 Task: Create Card Public Speaking Event Performance Review in Board Event Planning to Workspace Influencer Marketing Agencies.. Create Card Landscaping Review in Board Content Marketing Asset Creation and Optimization to Workspace Influencer Marketing Agencies.. Create Card Public Speaking Event Performance Review in Board Diversity and Inclusion Employee Resource Group Recruitment and Onboarding Program Development and Execution to Workspace Influencer Marketing Agencies.
Action: Mouse moved to (486, 225)
Screenshot: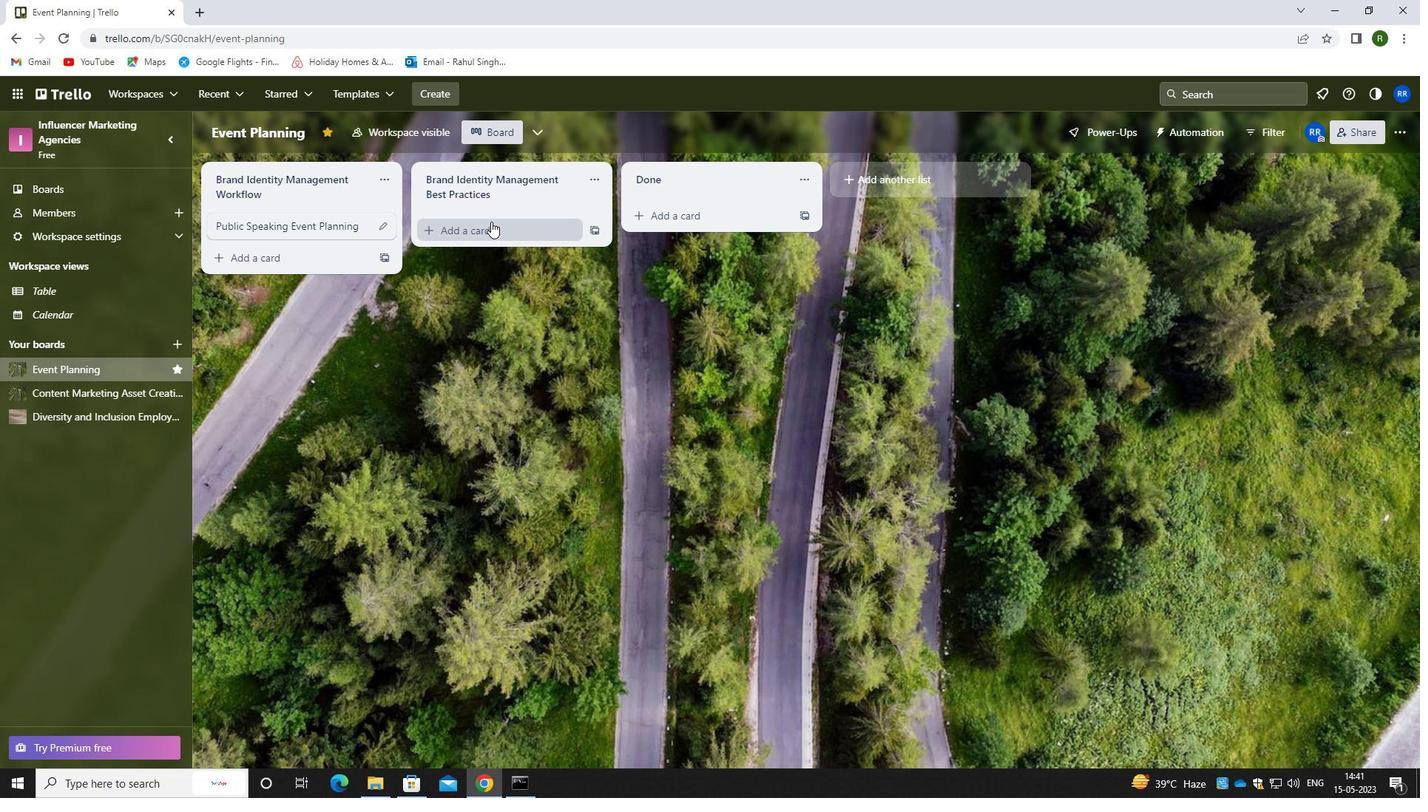
Action: Mouse pressed left at (486, 225)
Screenshot: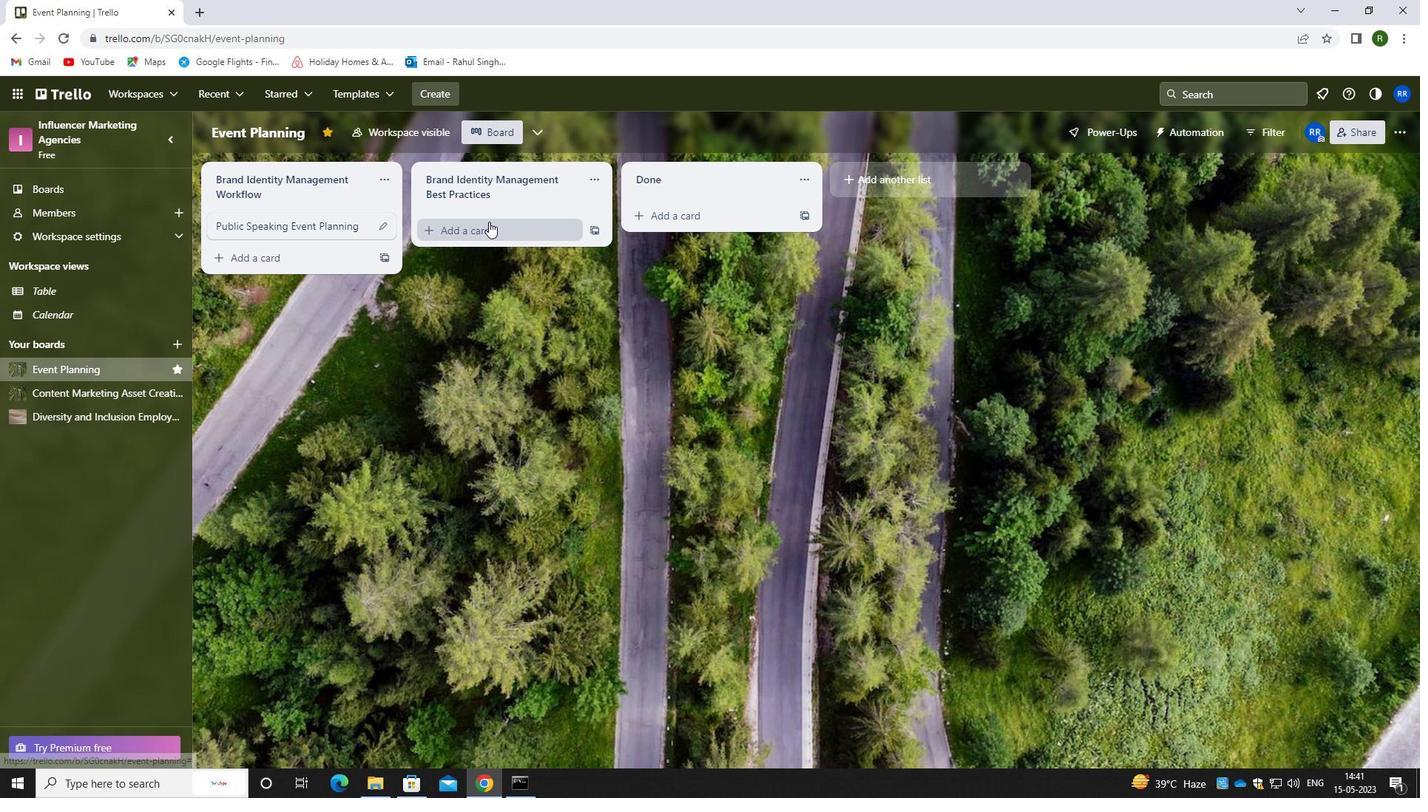 
Action: Mouse moved to (476, 247)
Screenshot: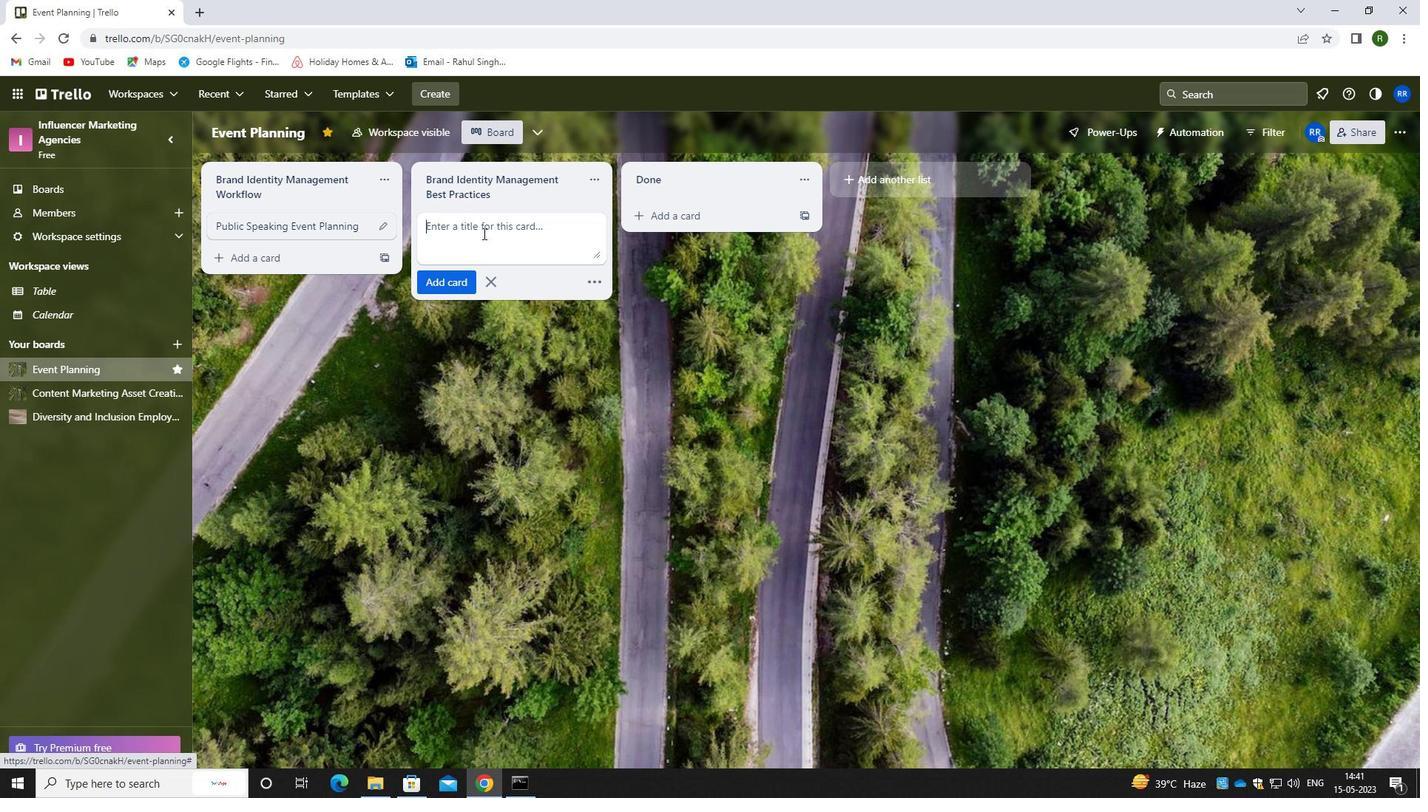 
Action: Mouse pressed left at (476, 247)
Screenshot: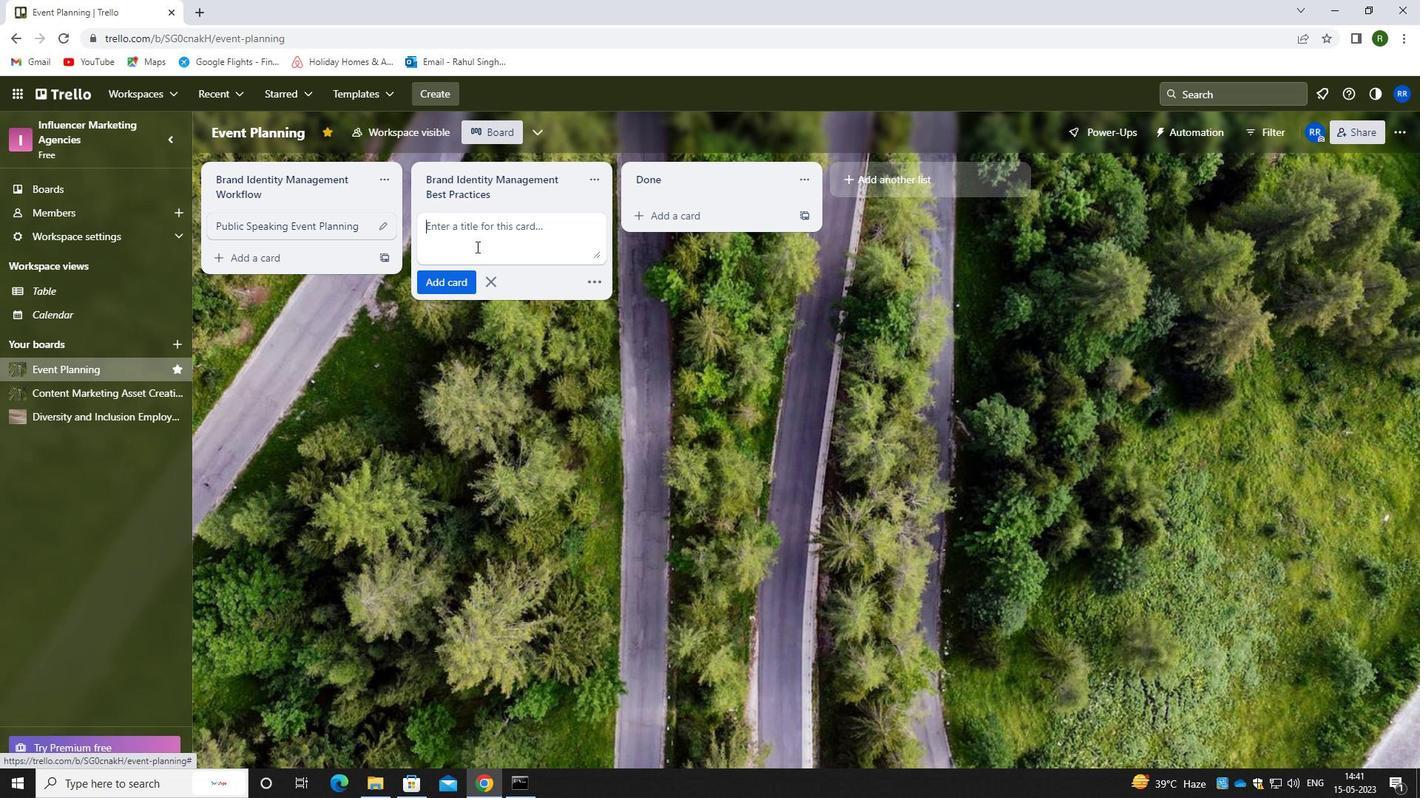 
Action: Key pressed <Key.caps_lock>p<Key.caps_lock>ublic<Key.space><Key.caps_lock>s<Key.caps_lock>Peaking<Key.space><Key.caps_lock>e<Key.caps_lock>vent<Key.space><Key.caps_lock>p<Key.caps_lock>erformance<Key.space><Key.caps_lock>r<Key.caps_lock>eview
Screenshot: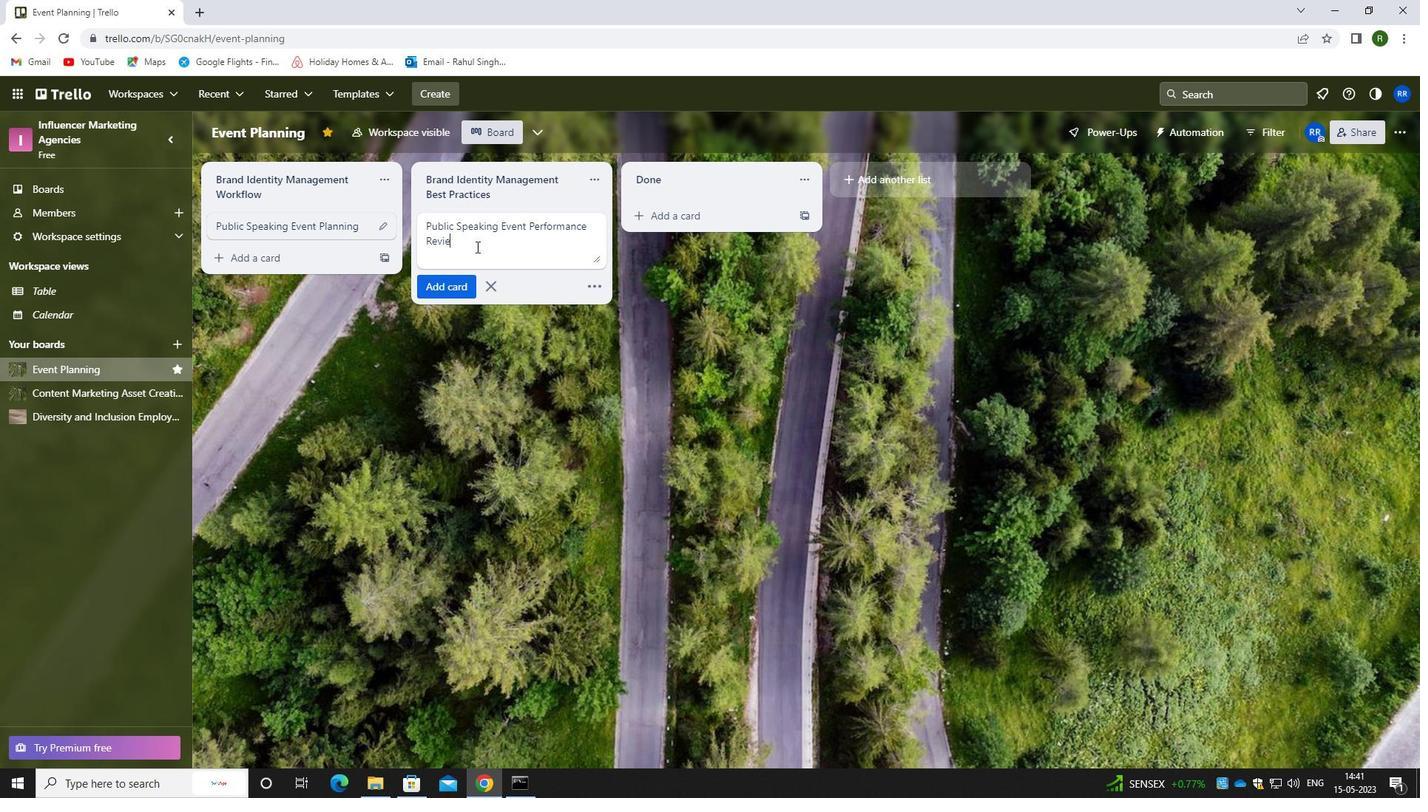
Action: Mouse moved to (454, 285)
Screenshot: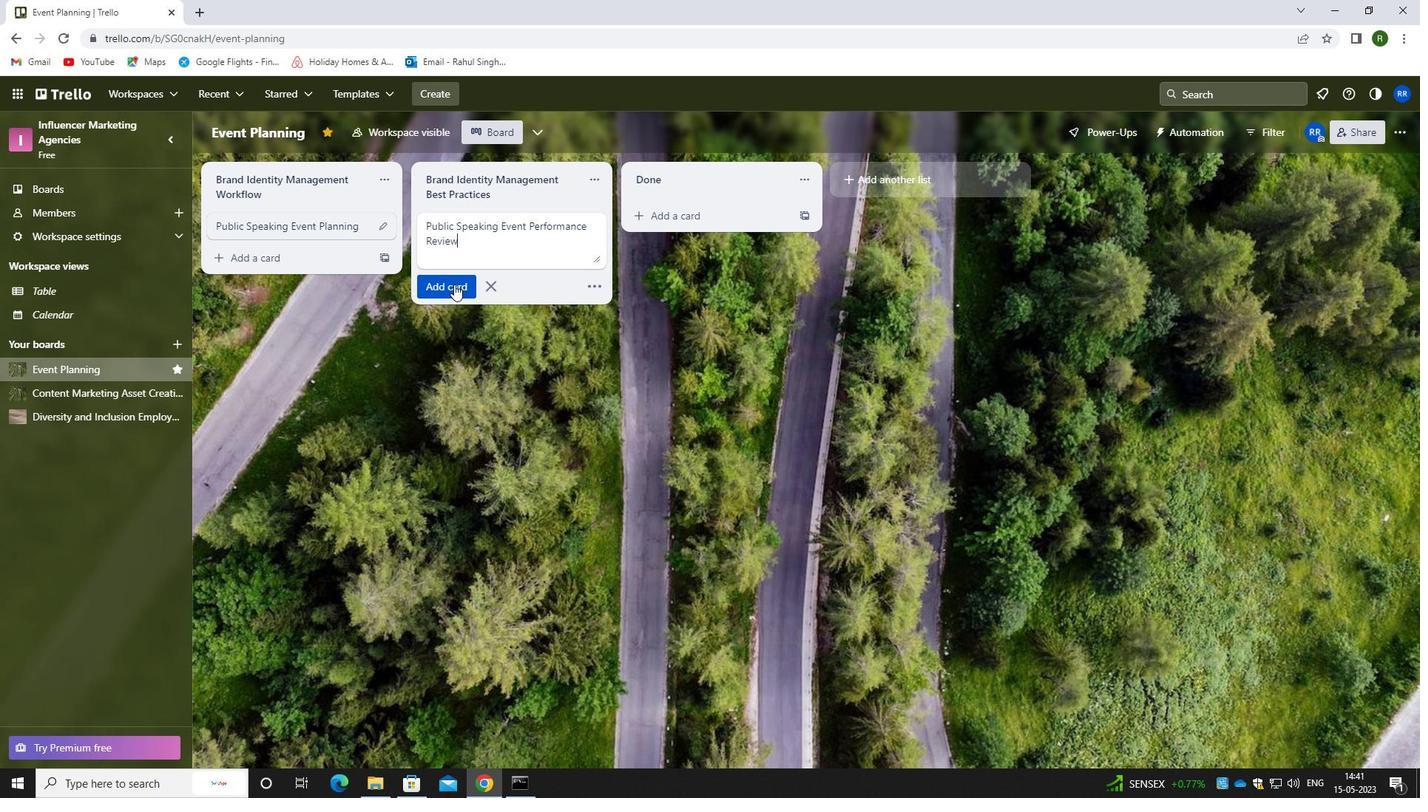 
Action: Mouse pressed left at (454, 285)
Screenshot: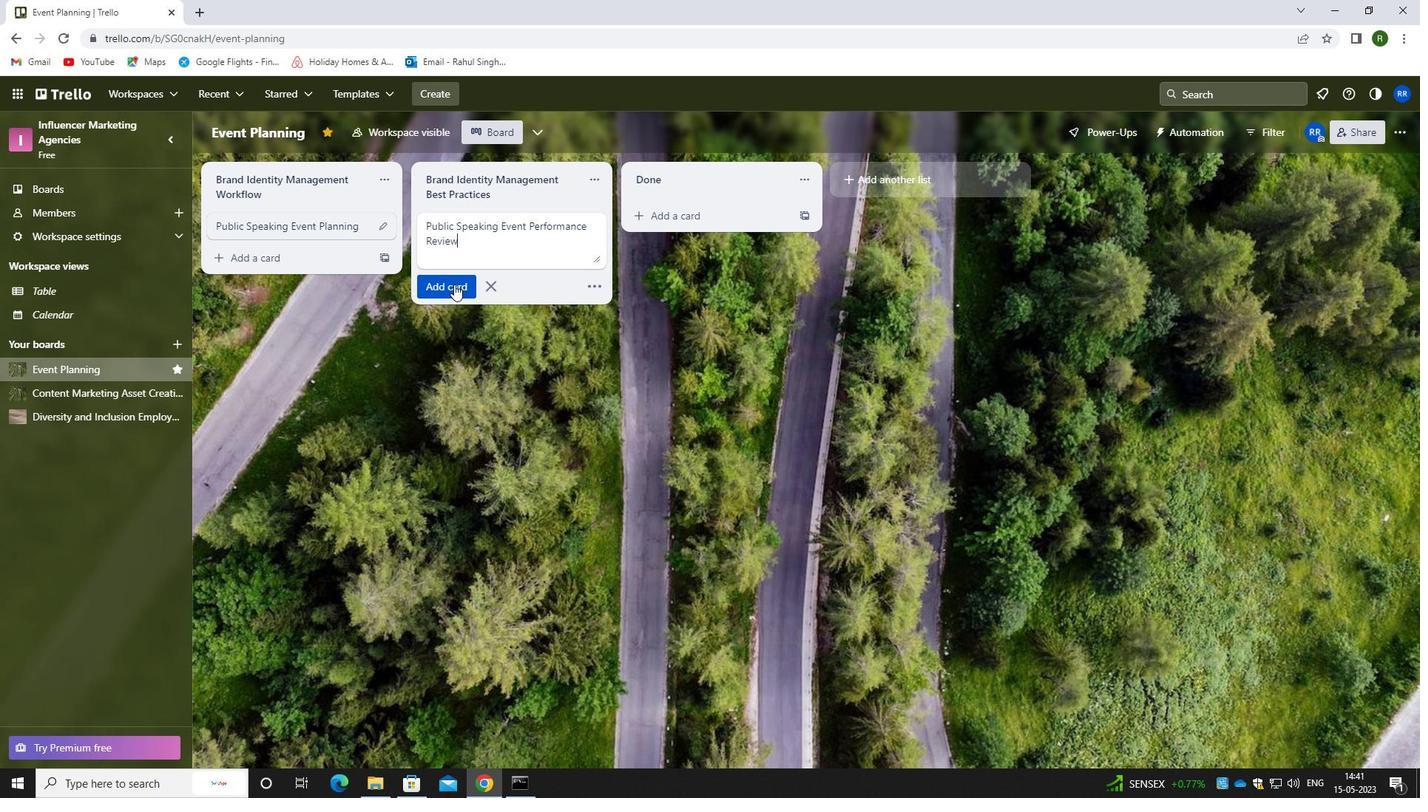 
Action: Mouse moved to (412, 400)
Screenshot: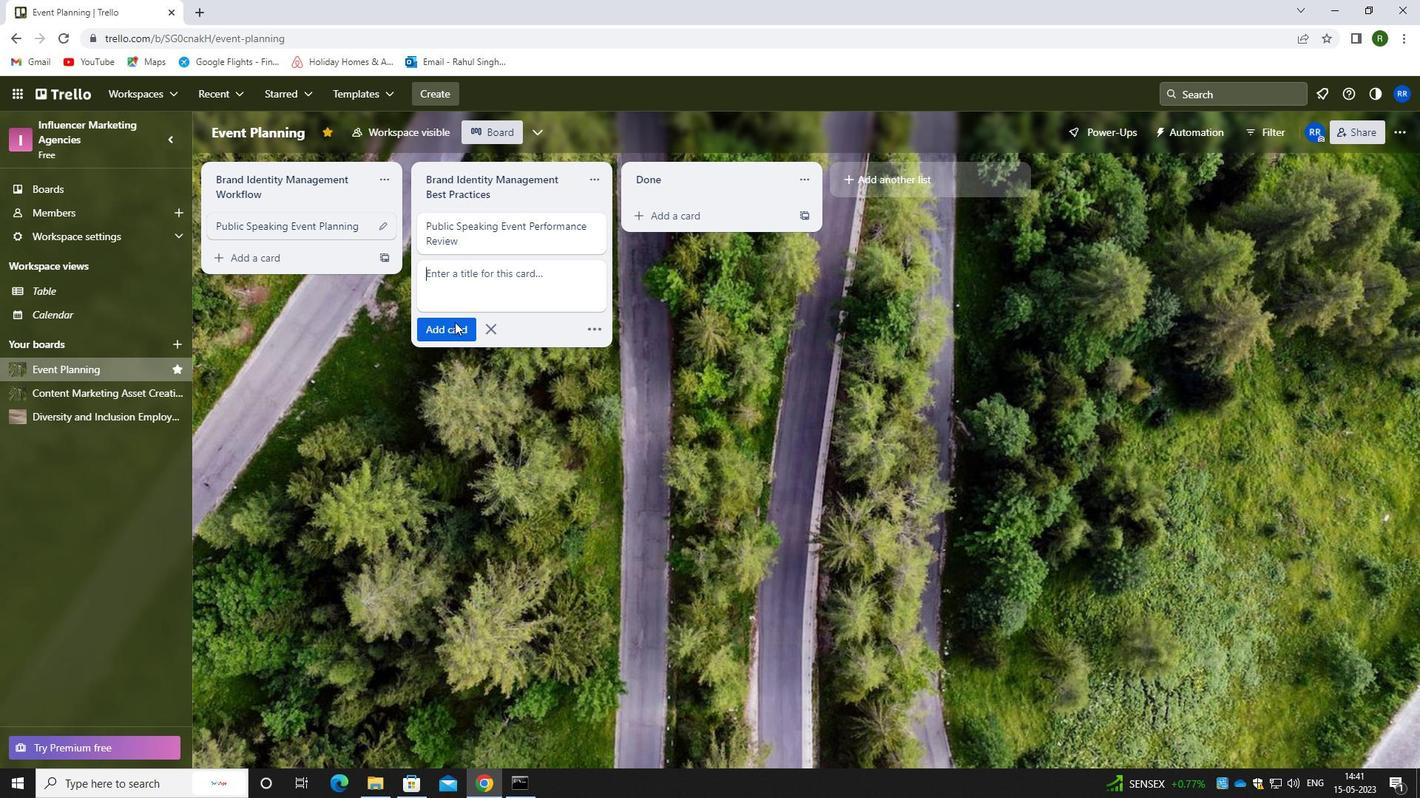 
Action: Mouse pressed left at (412, 400)
Screenshot: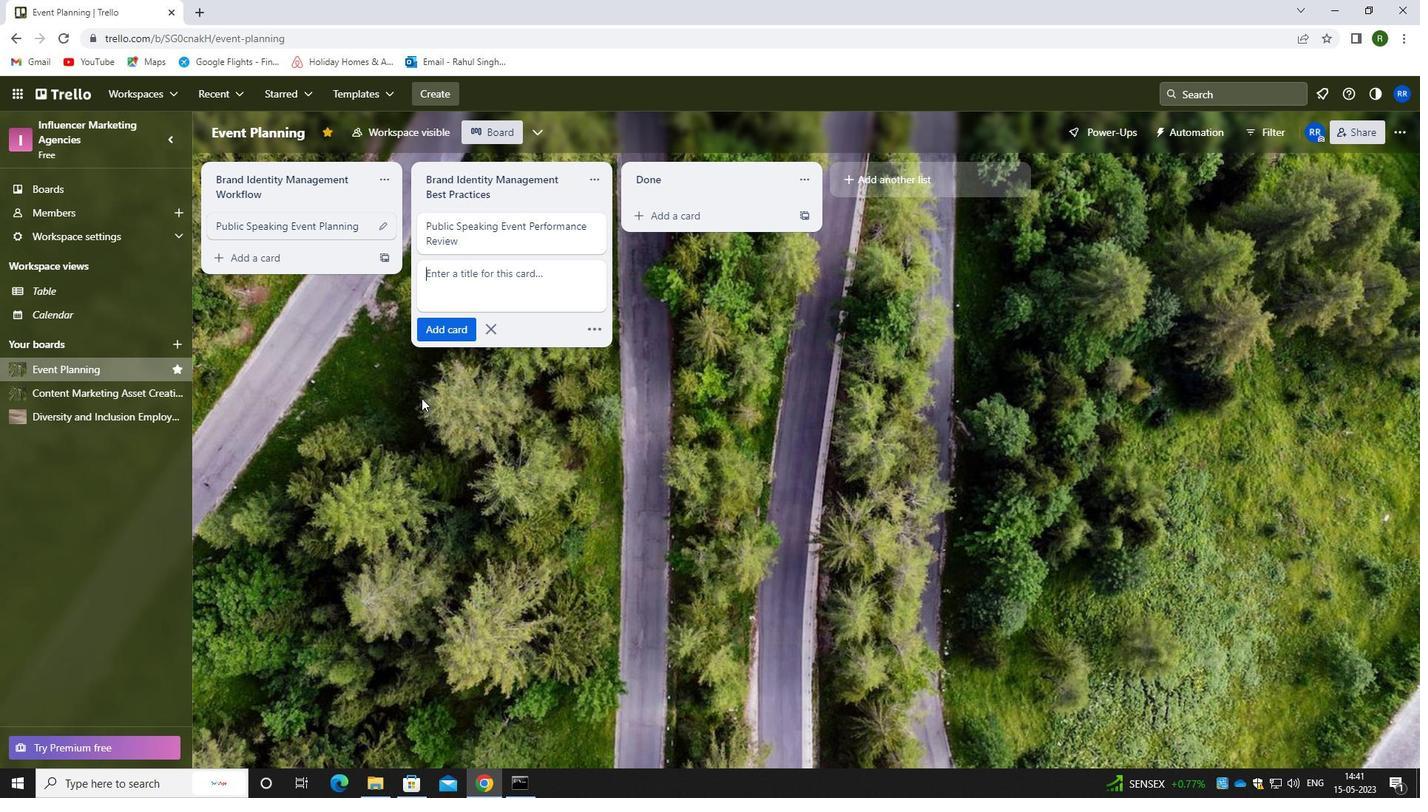 
Action: Mouse moved to (96, 389)
Screenshot: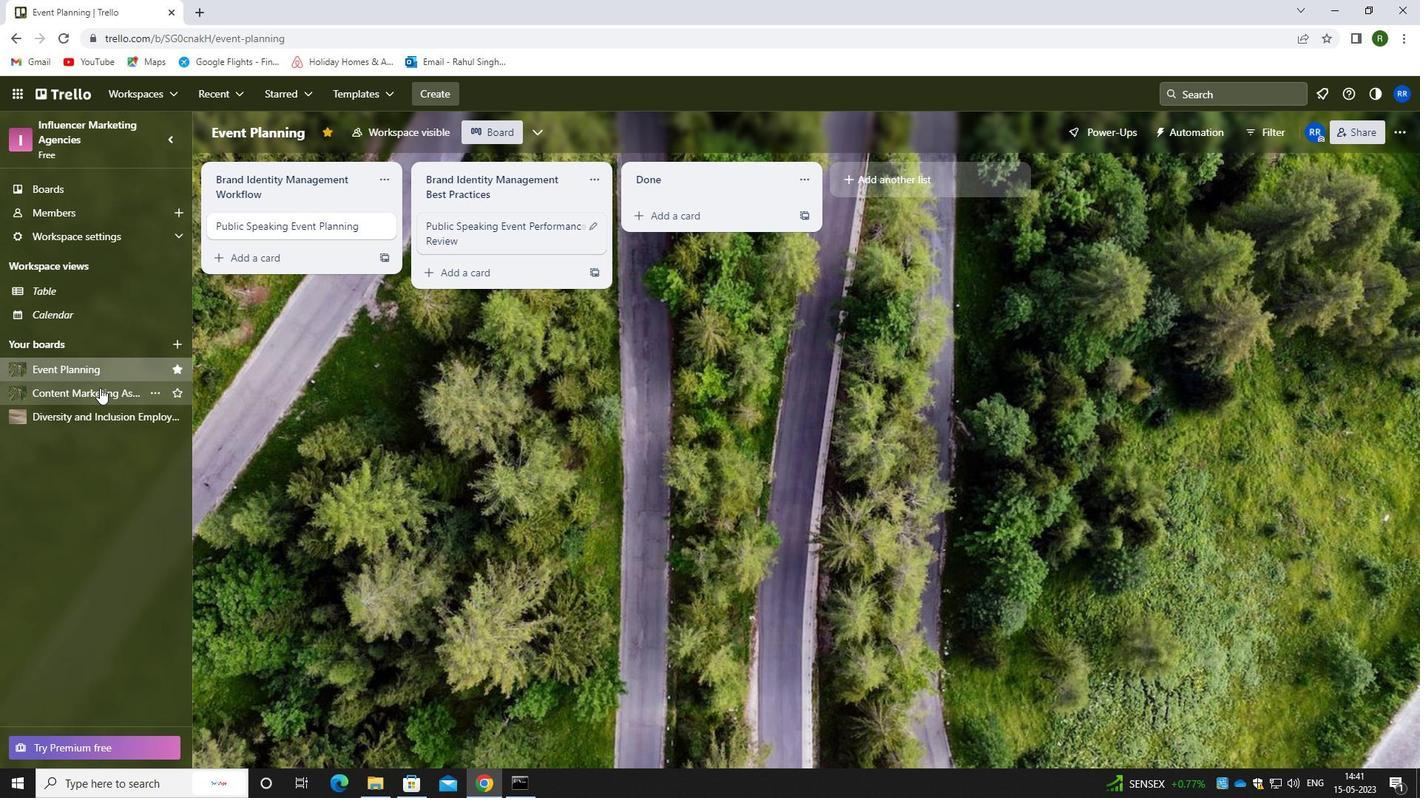 
Action: Mouse pressed left at (96, 389)
Screenshot: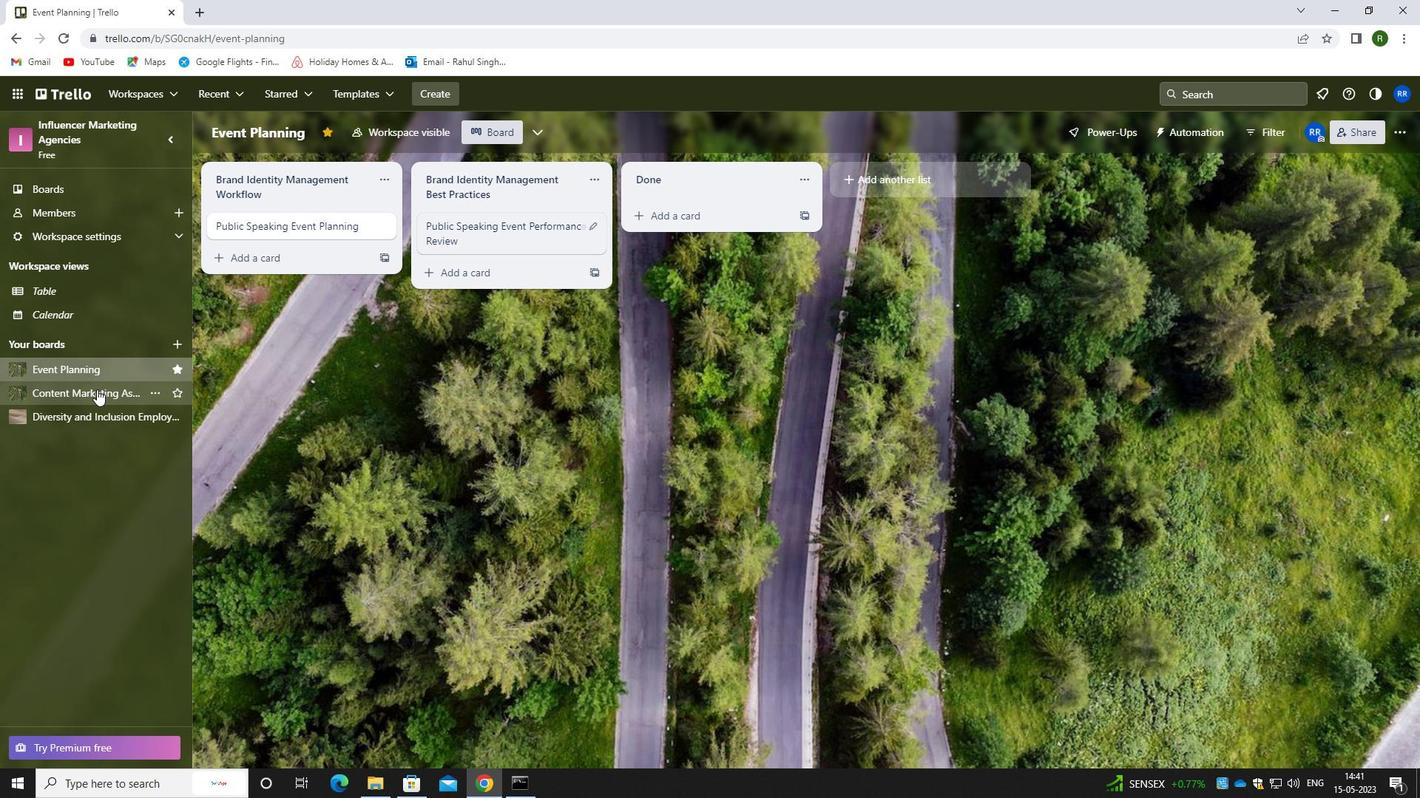 
Action: Mouse moved to (454, 230)
Screenshot: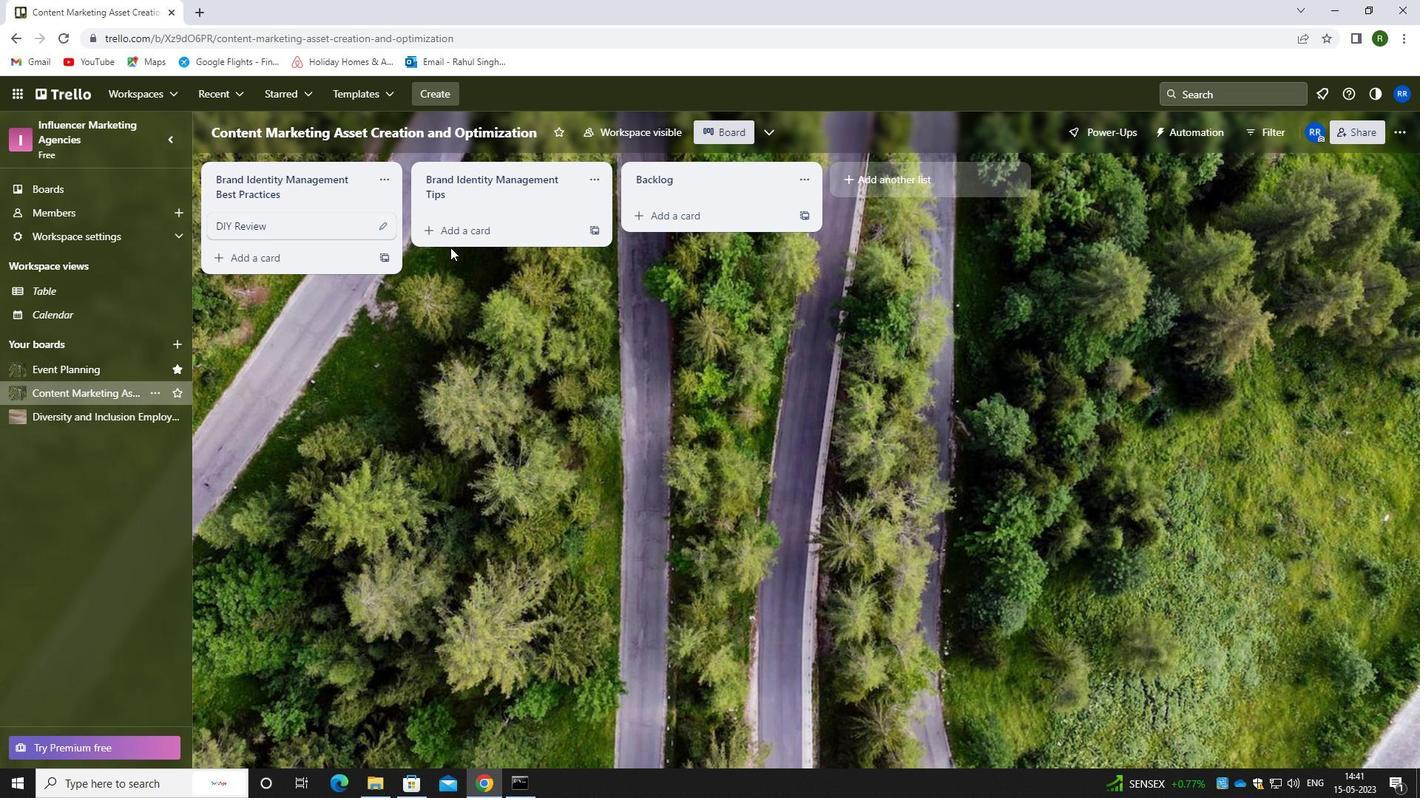 
Action: Mouse pressed left at (454, 230)
Screenshot: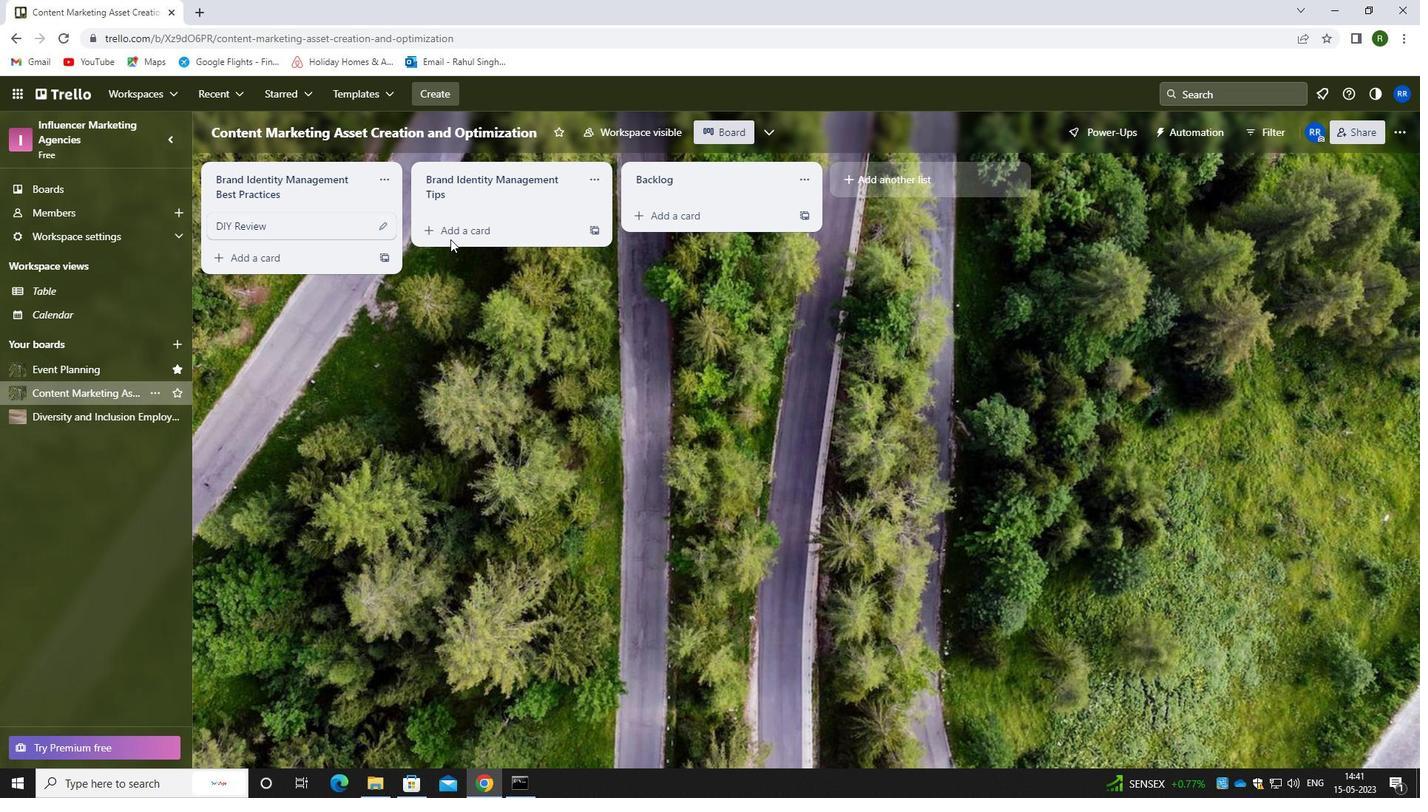 
Action: Mouse moved to (472, 232)
Screenshot: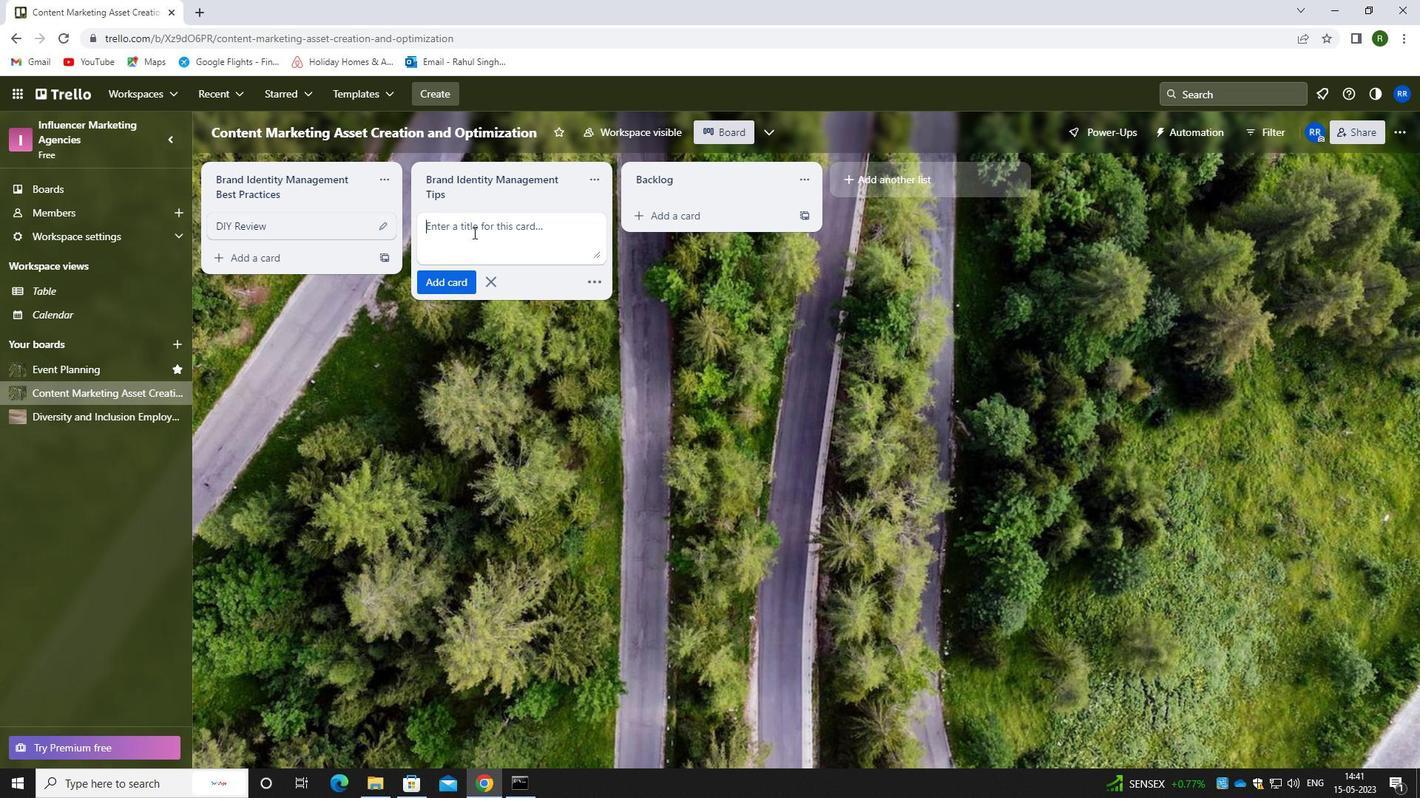 
Action: Key pressed <Key.caps_lock>l<Key.caps_lock>andscaping<Key.space><Key.caps_lock>r<Key.caps_lock>eview
Screenshot: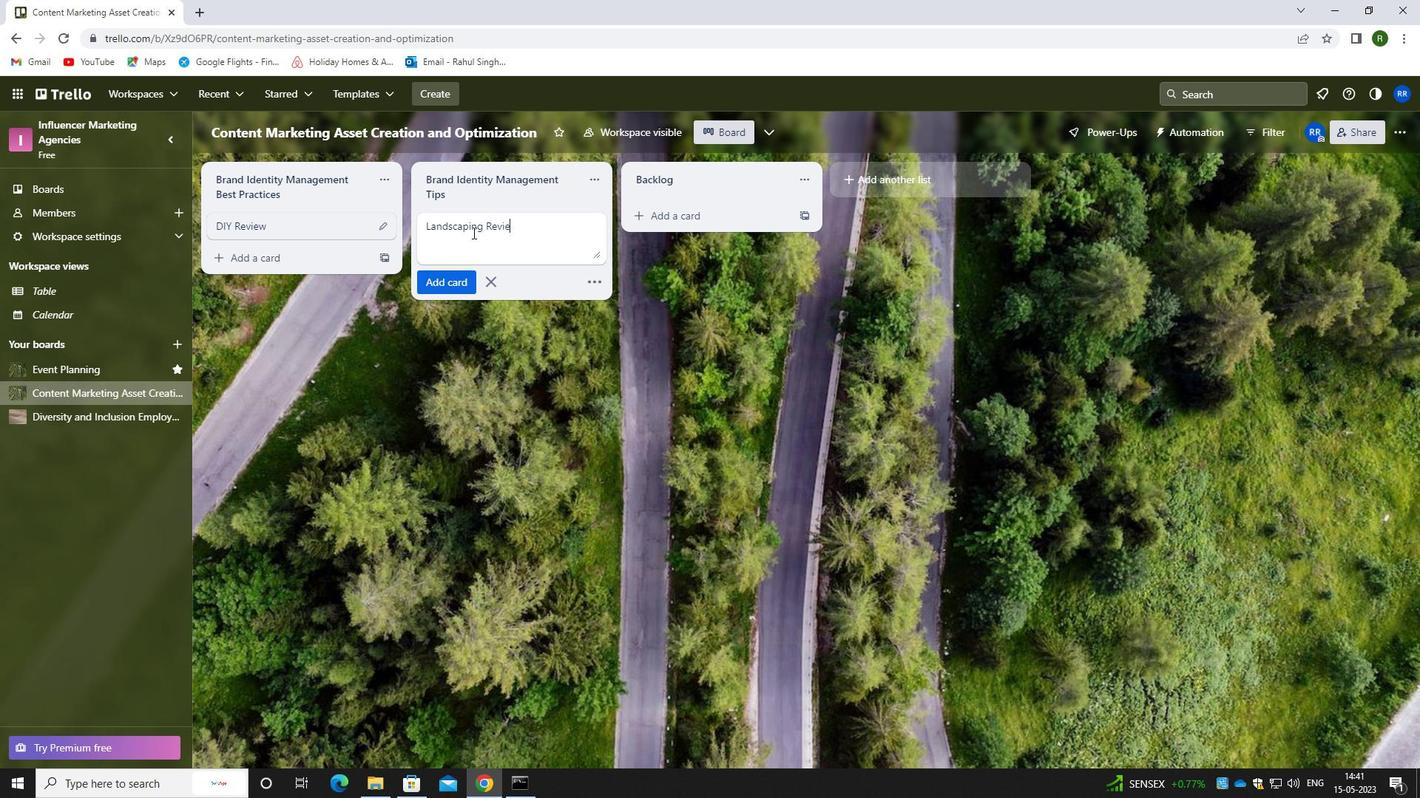 
Action: Mouse moved to (439, 284)
Screenshot: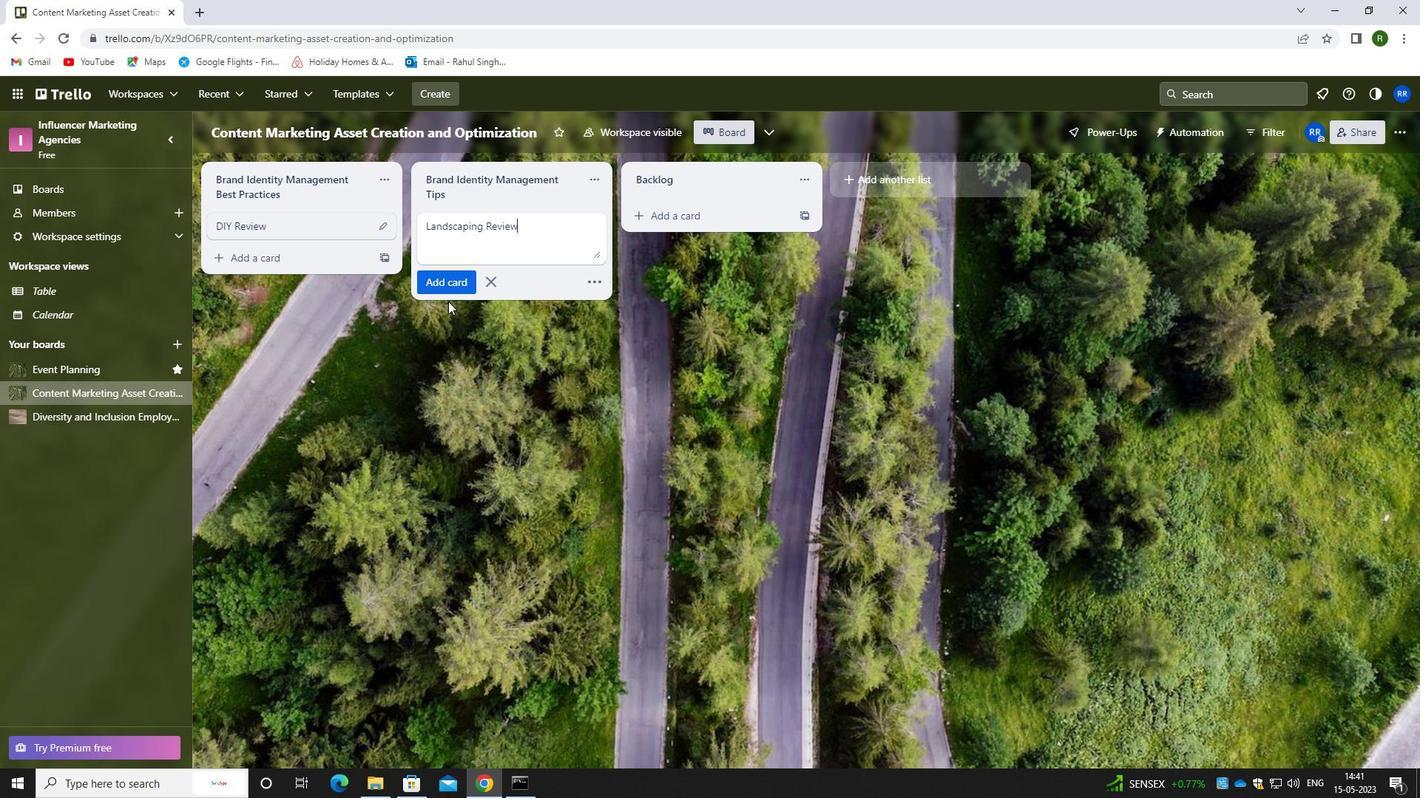 
Action: Mouse pressed left at (439, 284)
Screenshot: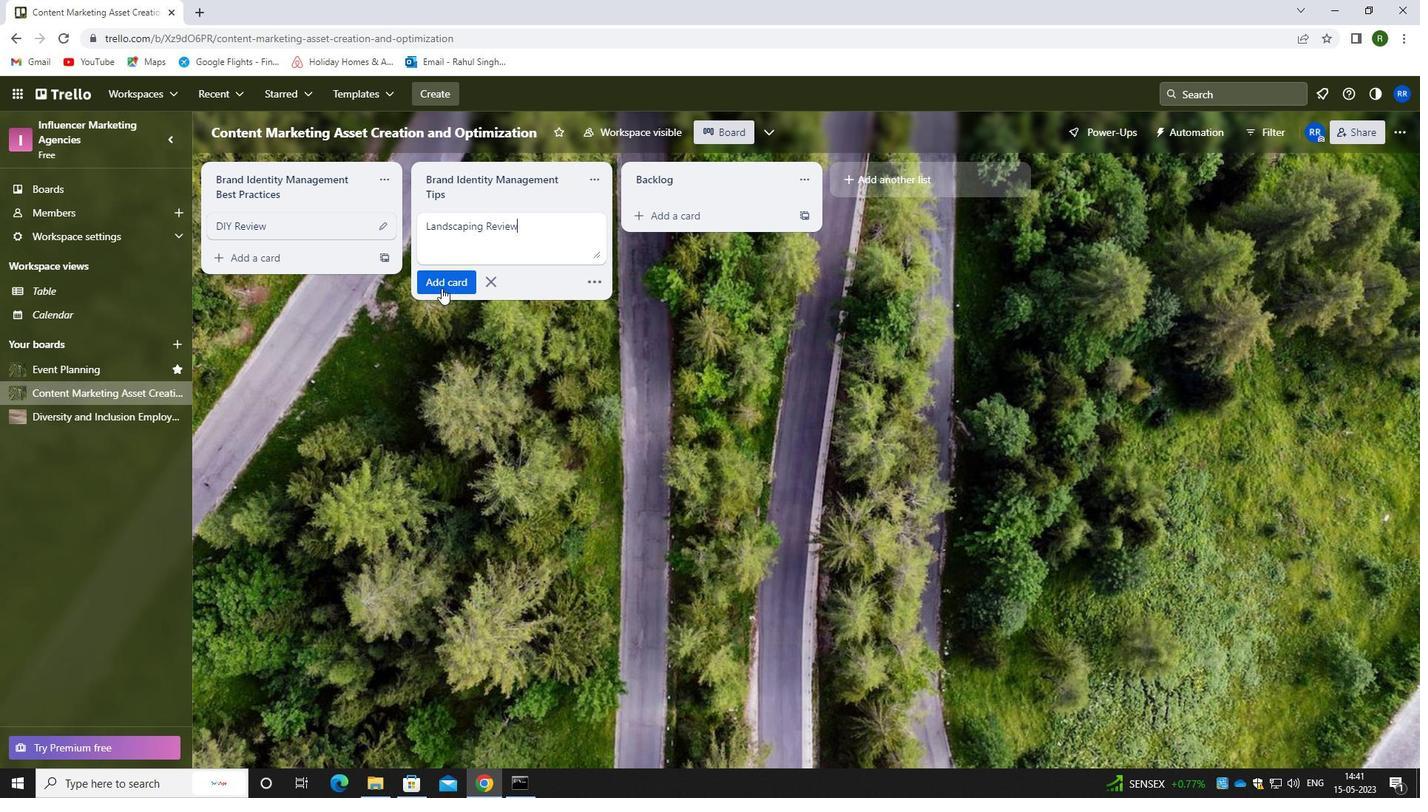
Action: Mouse moved to (133, 411)
Screenshot: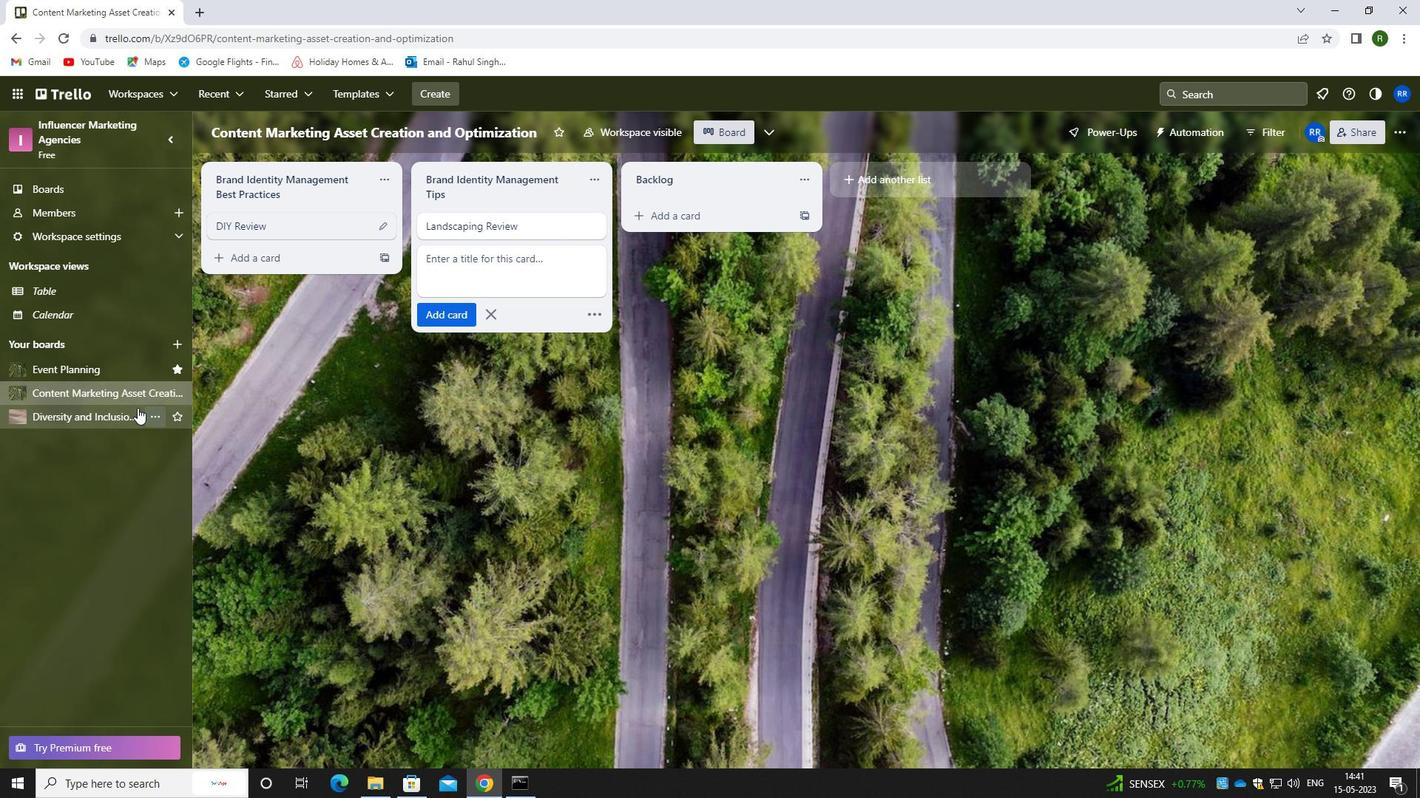 
Action: Mouse pressed left at (133, 411)
Screenshot: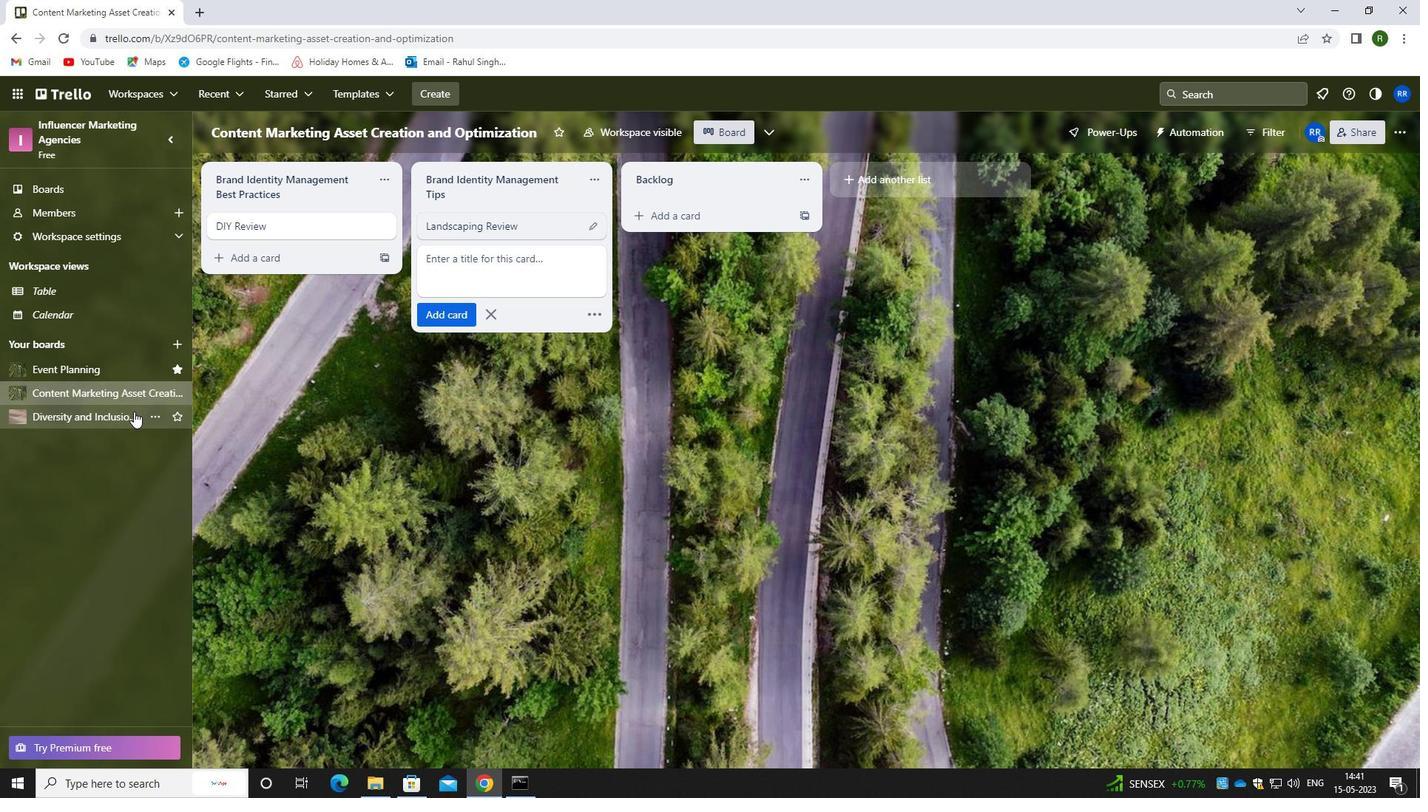 
Action: Mouse moved to (460, 233)
Screenshot: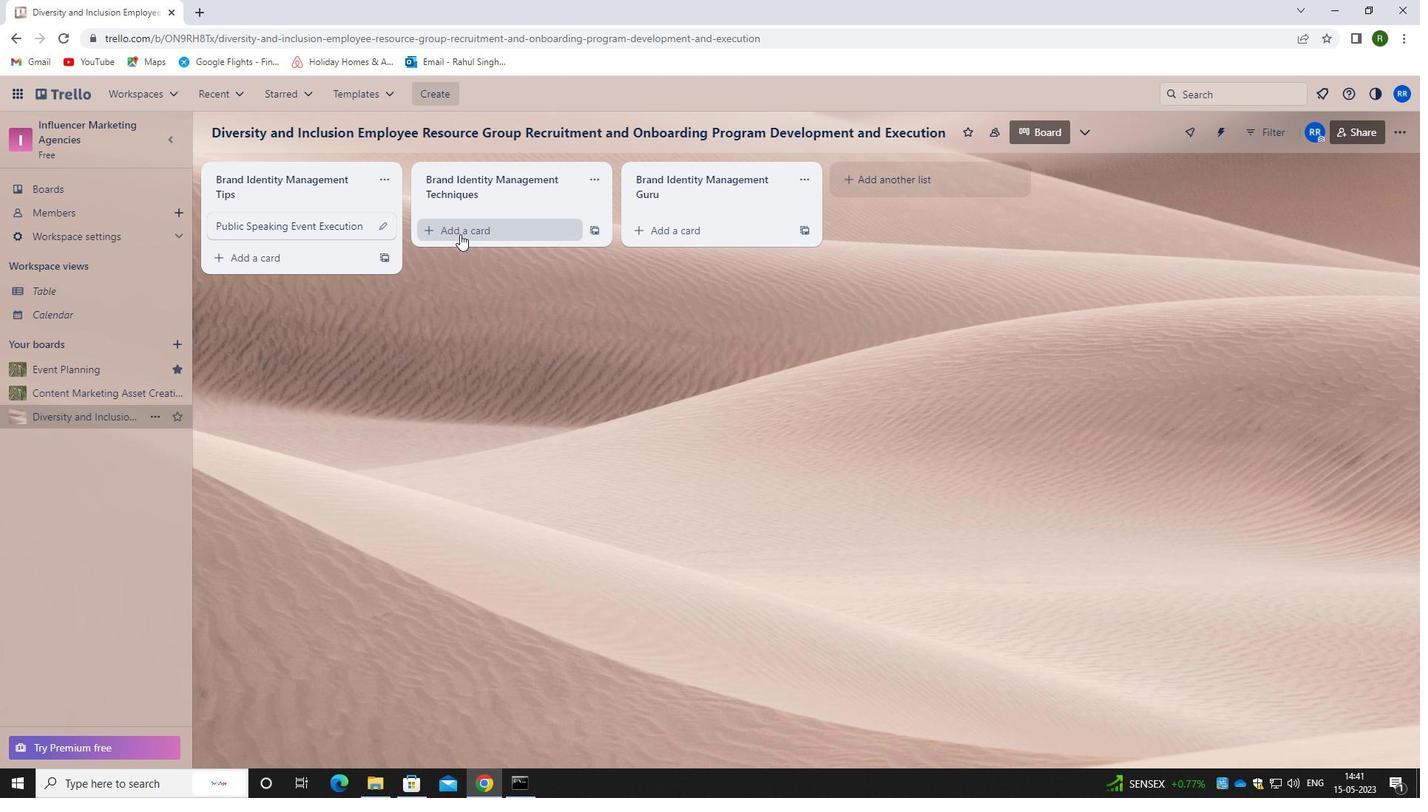 
Action: Mouse pressed left at (460, 233)
Screenshot: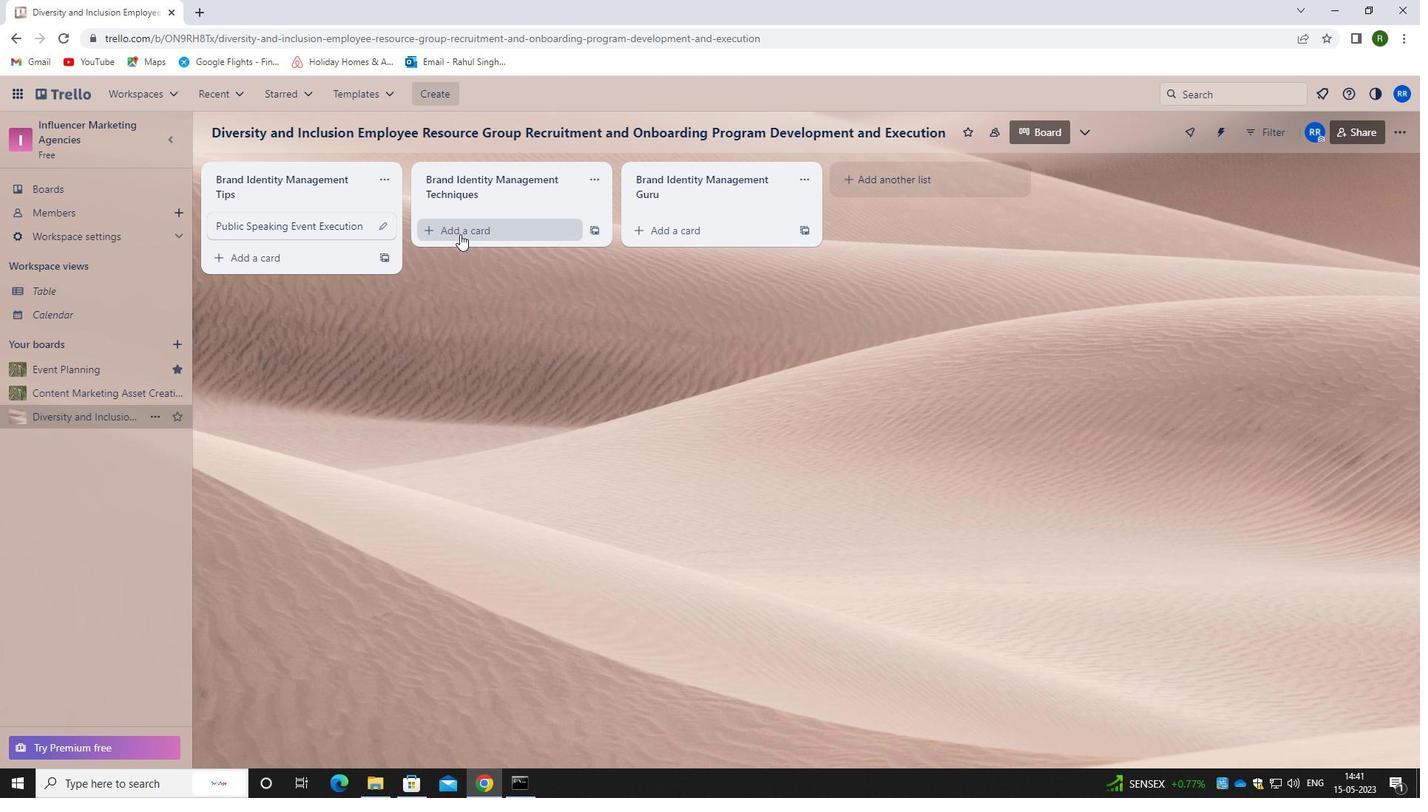 
Action: Mouse moved to (484, 230)
Screenshot: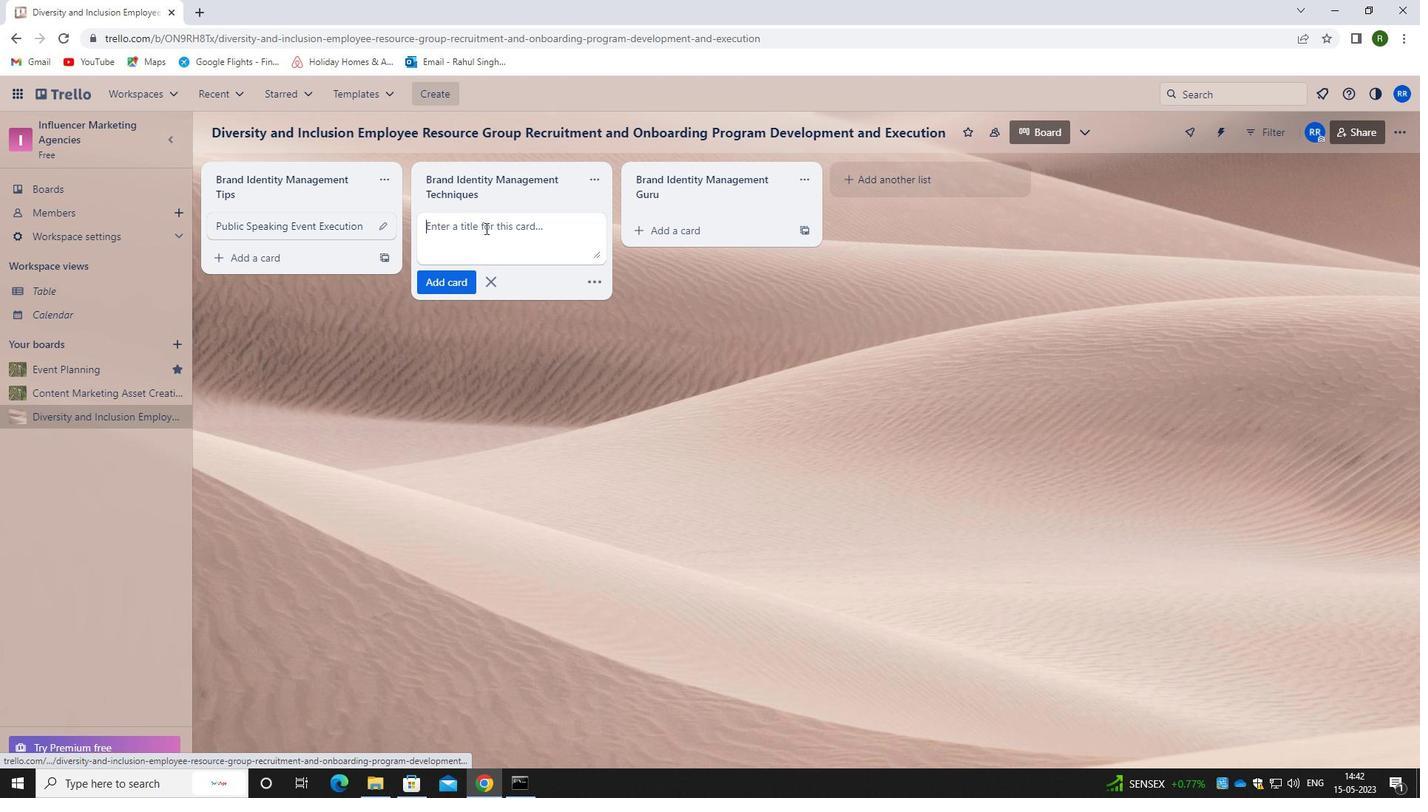 
Action: Mouse pressed left at (484, 230)
Screenshot: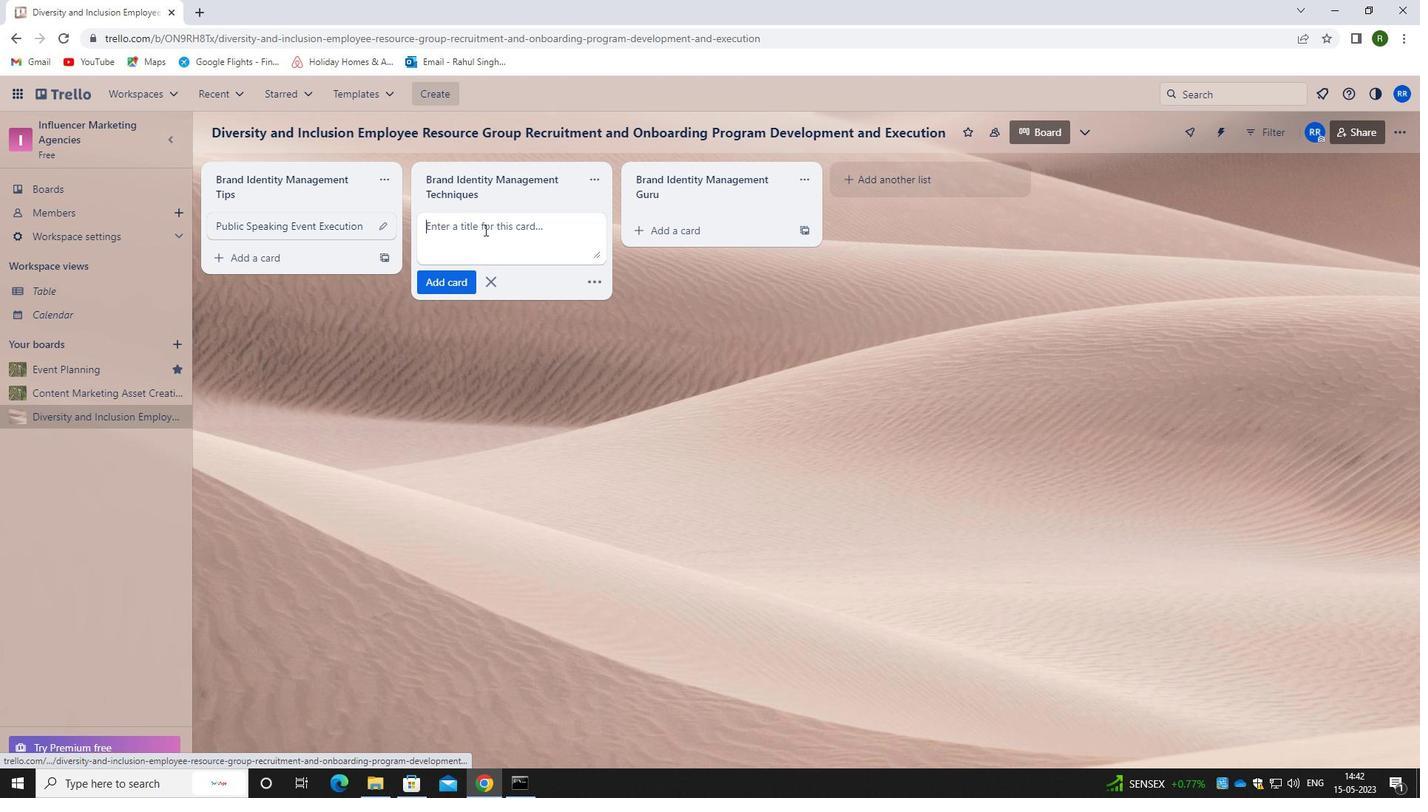 
Action: Key pressed <Key.caps_lock>p<Key.caps_lock>ublic<Key.space><Key.caps_lock>s<Key.caps_lock>peaking<Key.space><Key.caps_lock>e<Key.caps_lock>vent<Key.space><Key.caps_lock>p<Key.caps_lock>erformance<Key.space><Key.caps_lock><Key.caps_lock><Key.caps_lock>r<Key.caps_lock>ei<Key.backspace>view
Screenshot: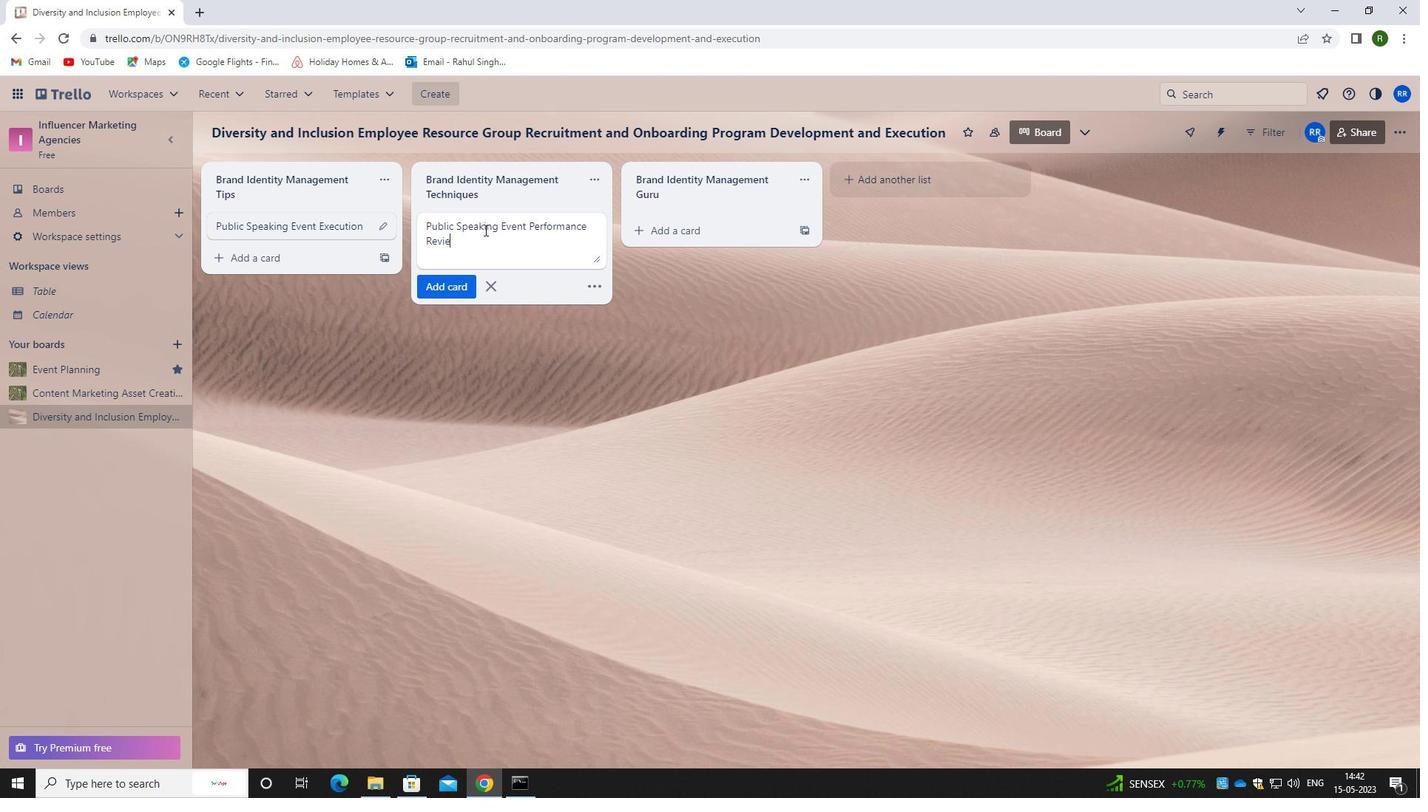 
Action: Mouse moved to (448, 292)
Screenshot: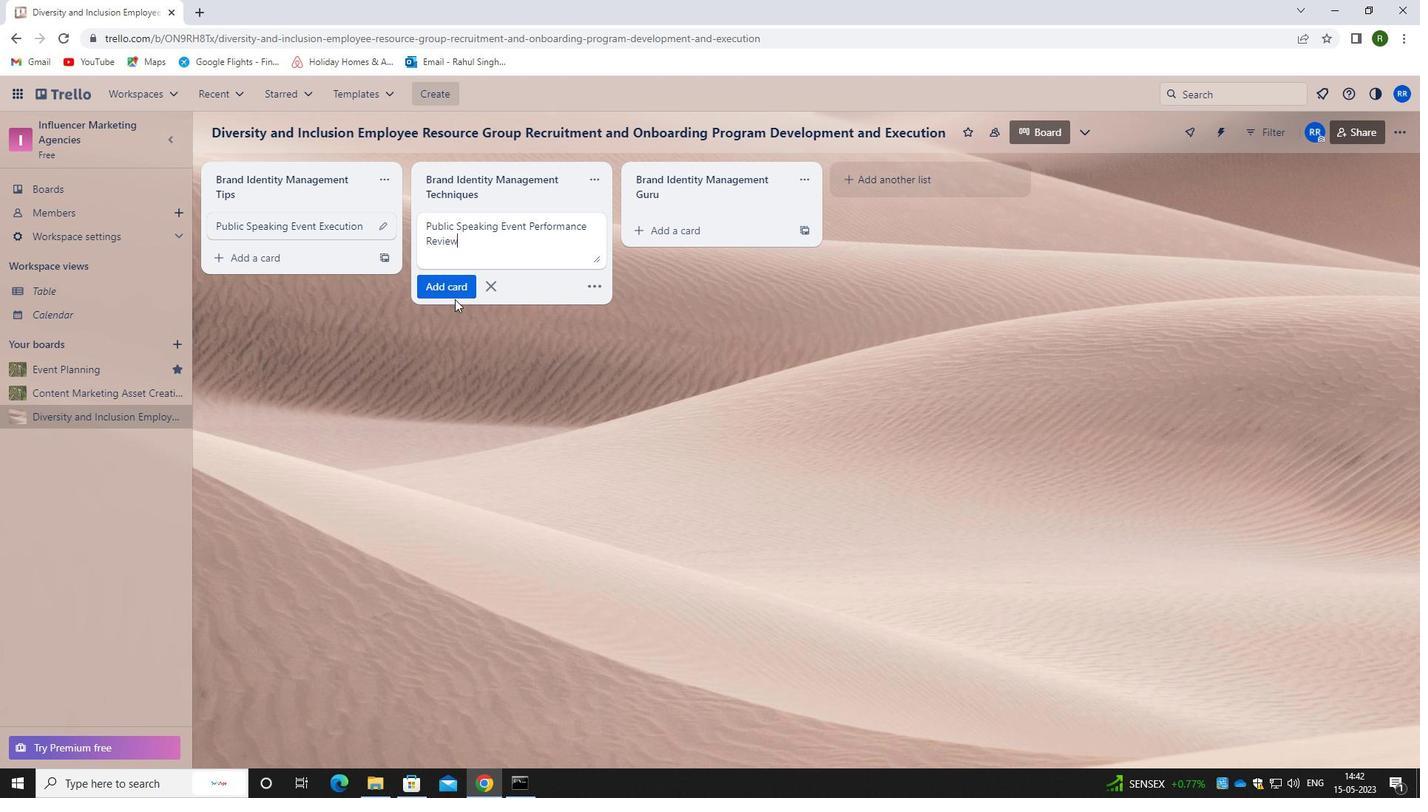 
Action: Mouse pressed left at (448, 292)
Screenshot: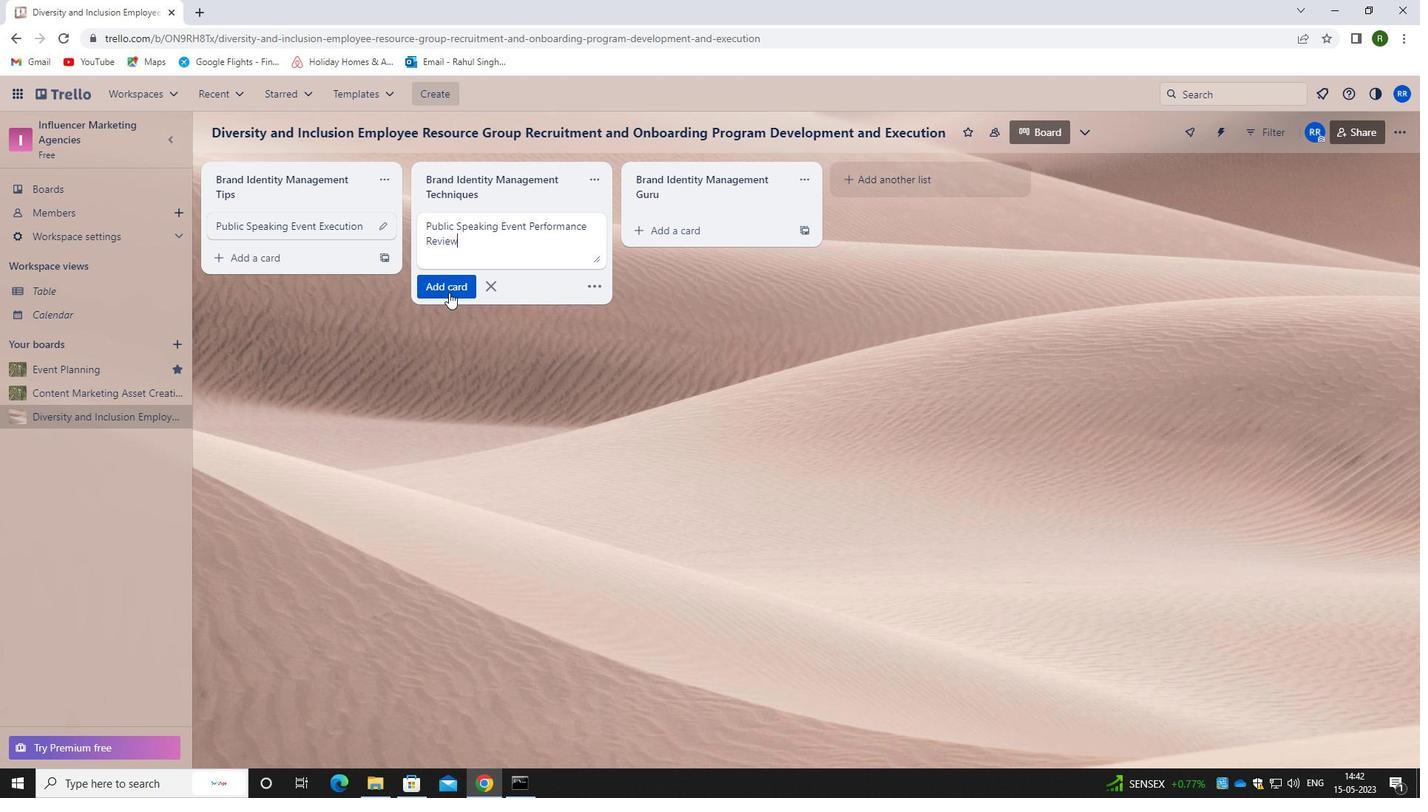 
Action: Mouse moved to (416, 403)
Screenshot: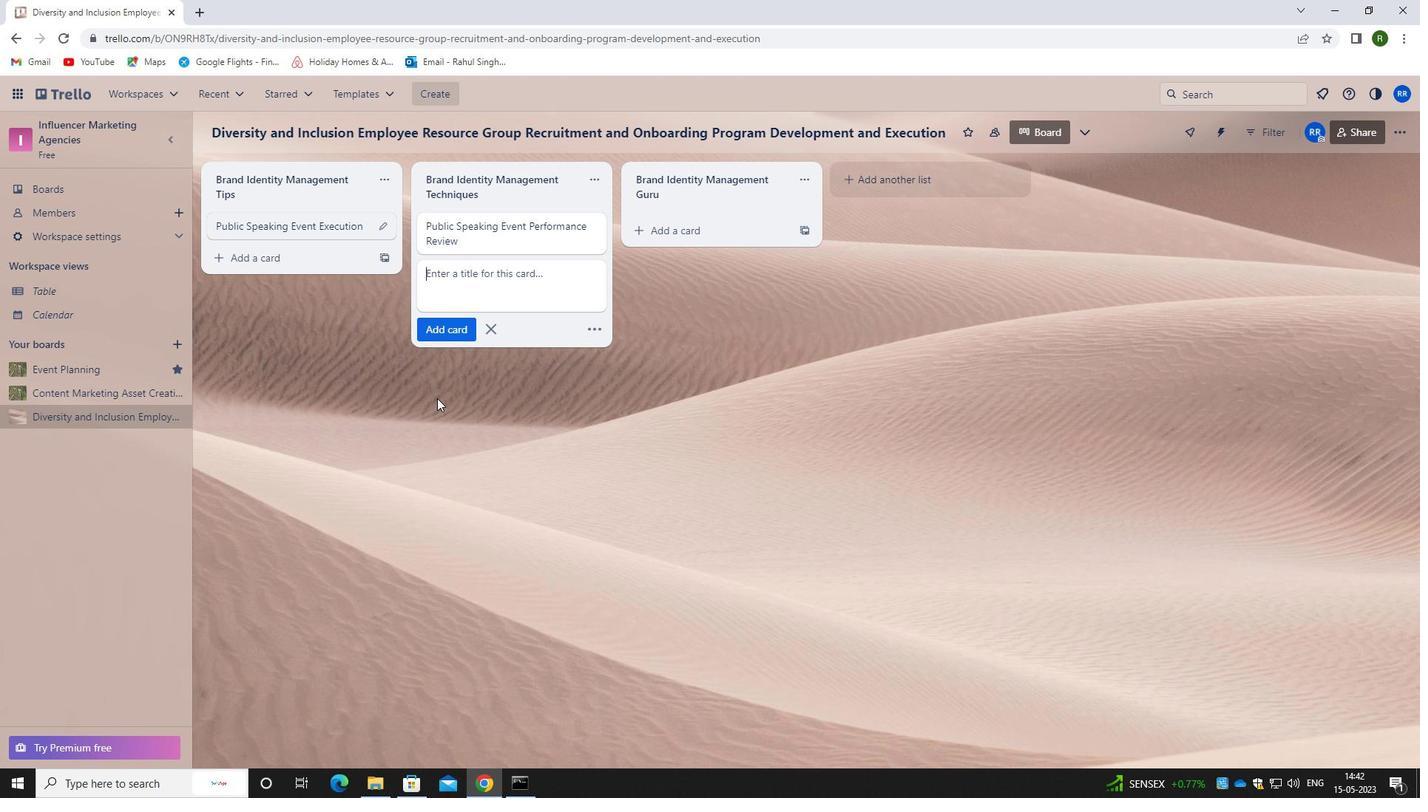 
Action: Mouse pressed left at (416, 403)
Screenshot: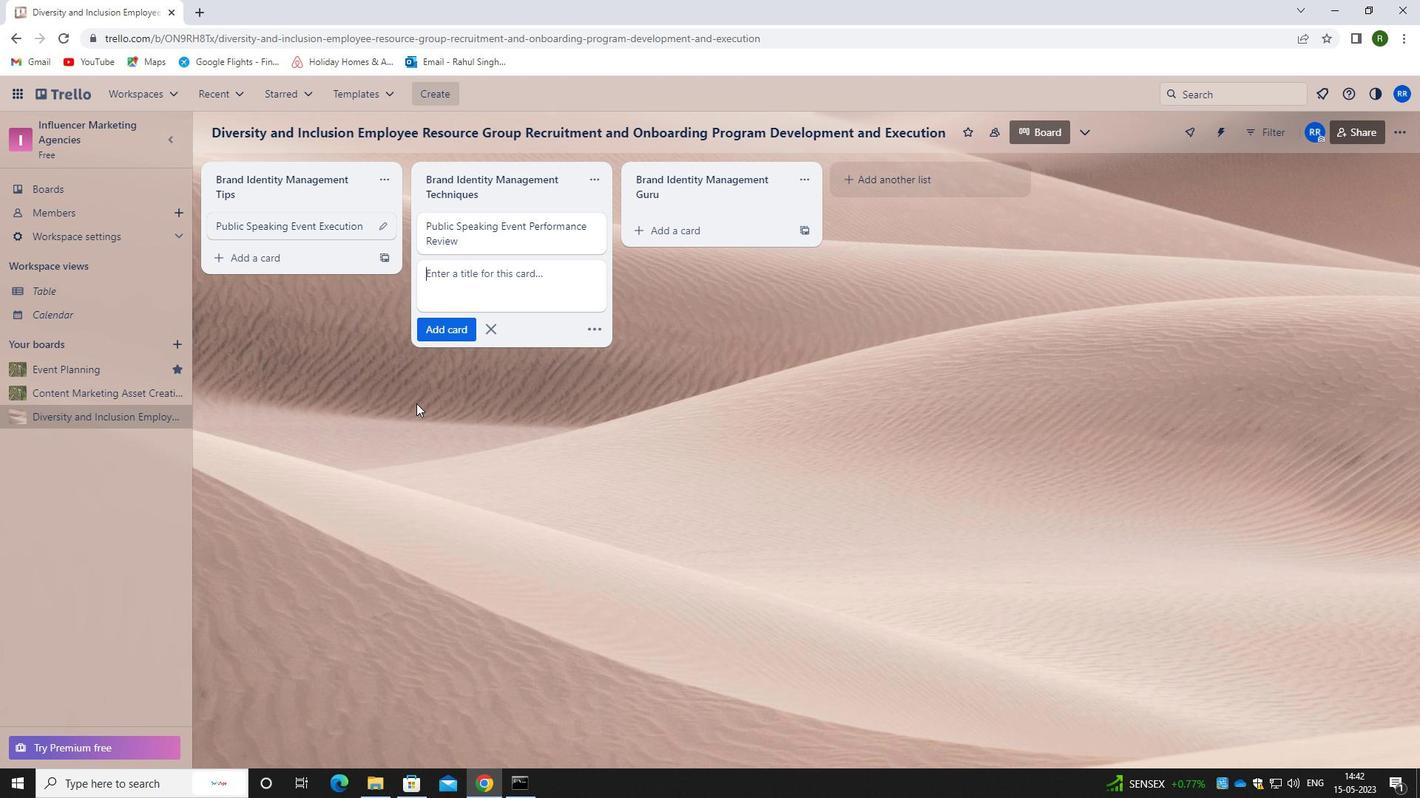 
Action: Mouse moved to (418, 405)
Screenshot: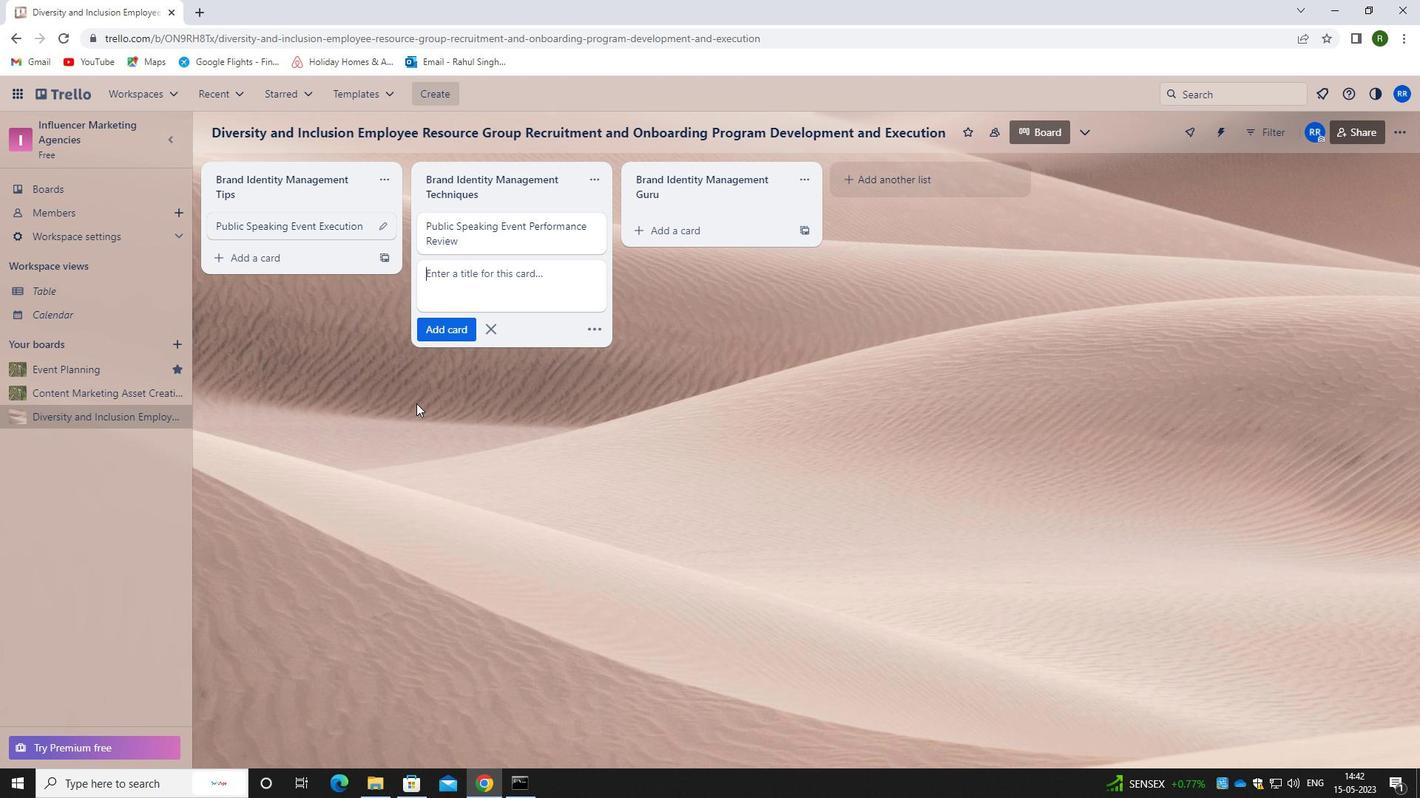 
